Task: Create a sub task Release to Production / Go Live for the task  Create a new online booking system for a conference center in the project AgileRescue , assign it to team member softage.5@softage.net and update the status of the sub task to  On Track  , set the priority of the sub task to Low
Action: Mouse moved to (35, 265)
Screenshot: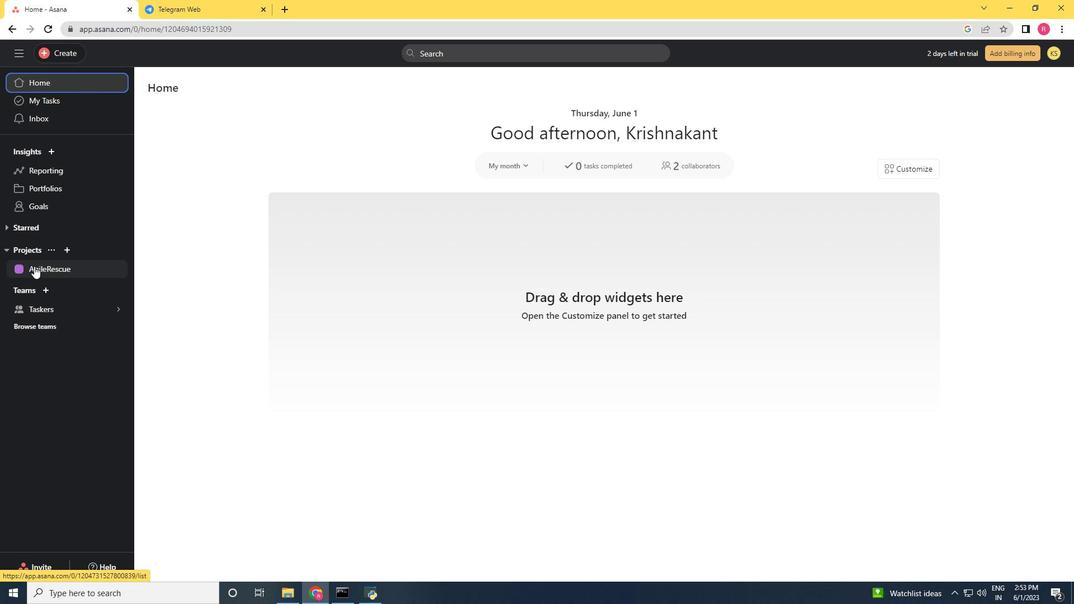 
Action: Mouse pressed left at (35, 265)
Screenshot: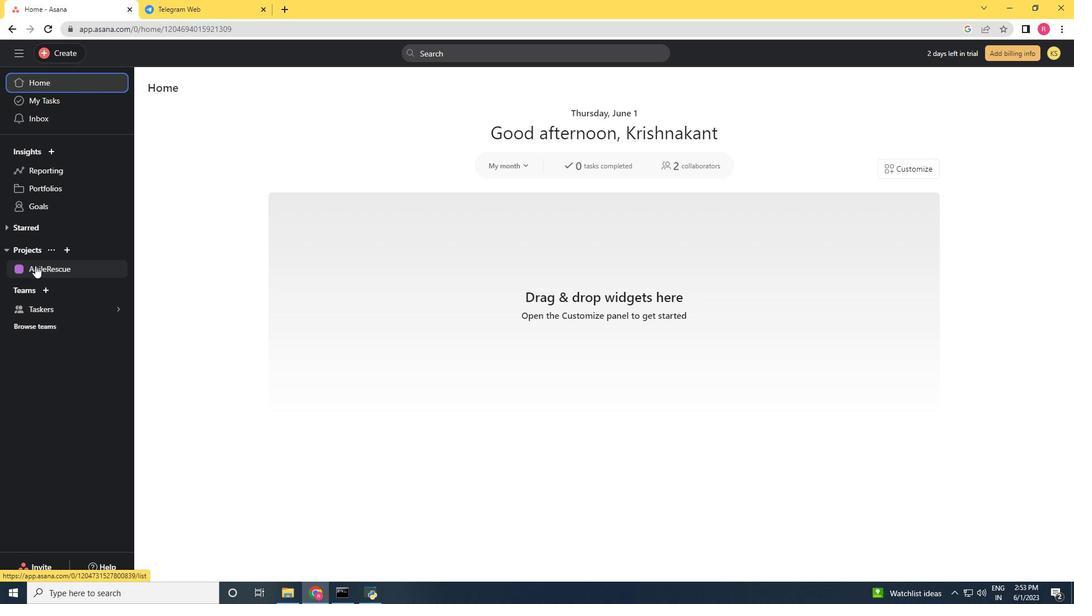 
Action: Mouse moved to (447, 251)
Screenshot: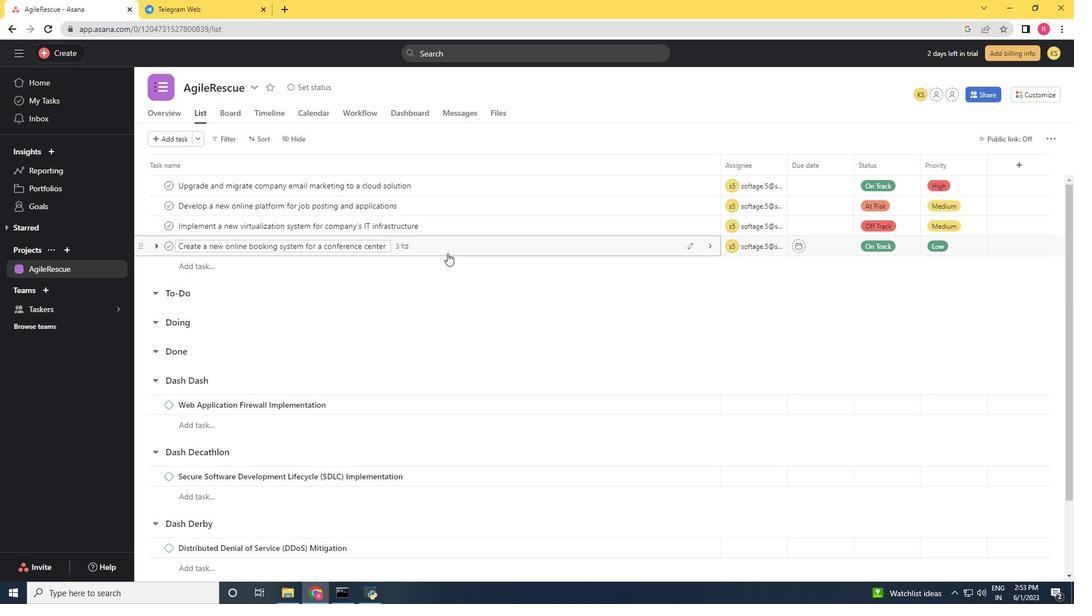 
Action: Mouse pressed left at (447, 251)
Screenshot: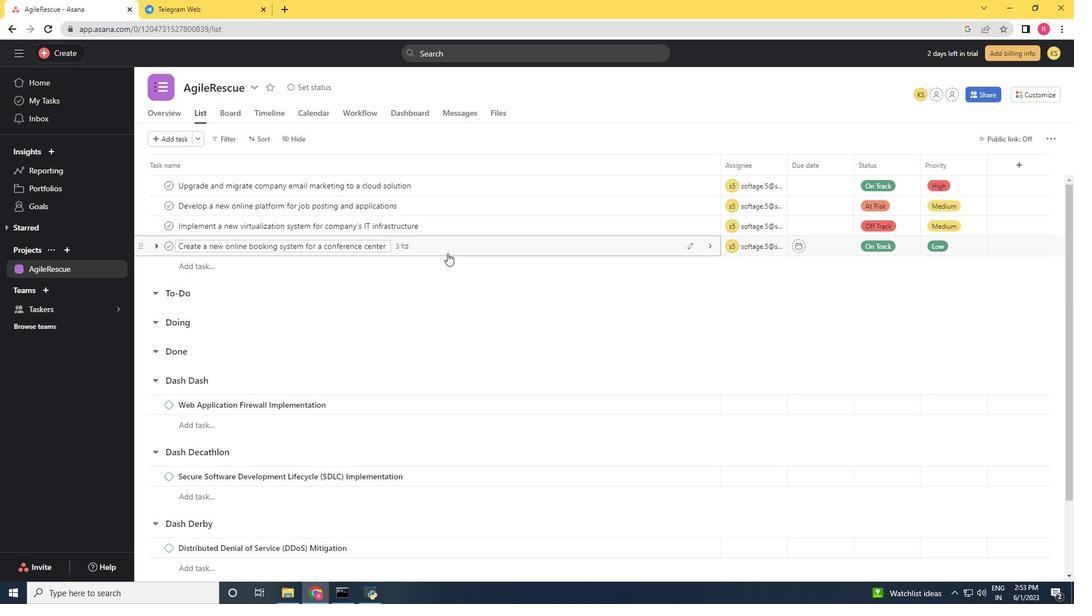 
Action: Mouse moved to (795, 252)
Screenshot: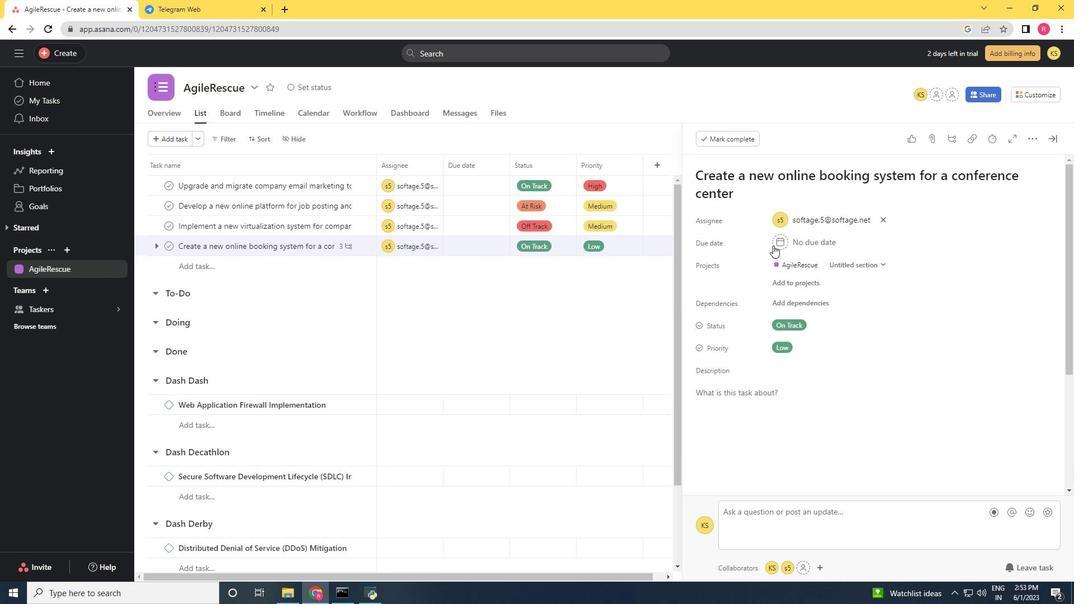 
Action: Mouse scrolled (795, 252) with delta (0, 0)
Screenshot: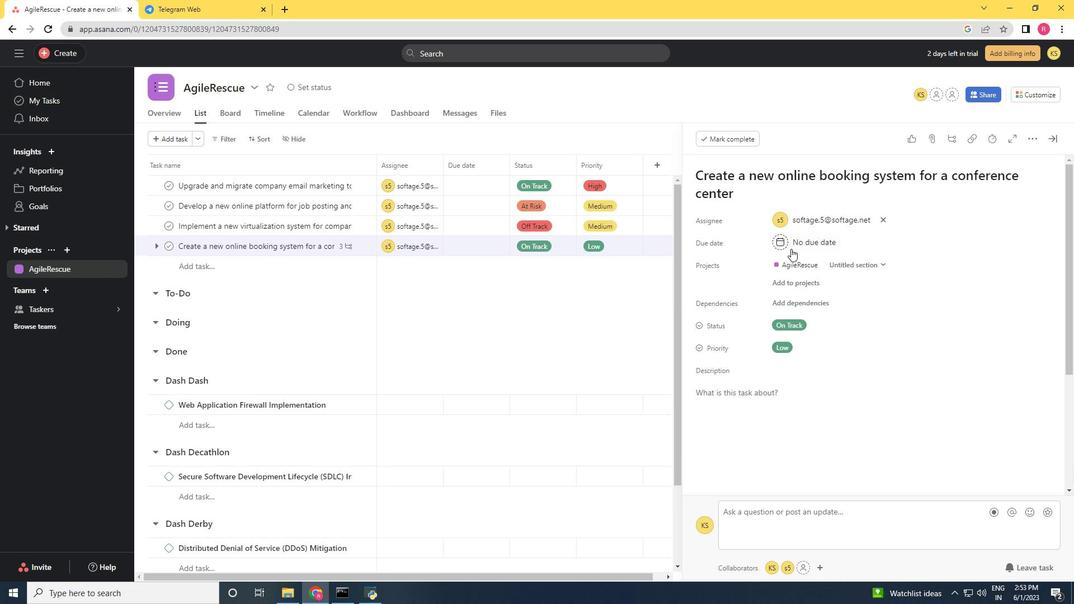 
Action: Mouse moved to (795, 254)
Screenshot: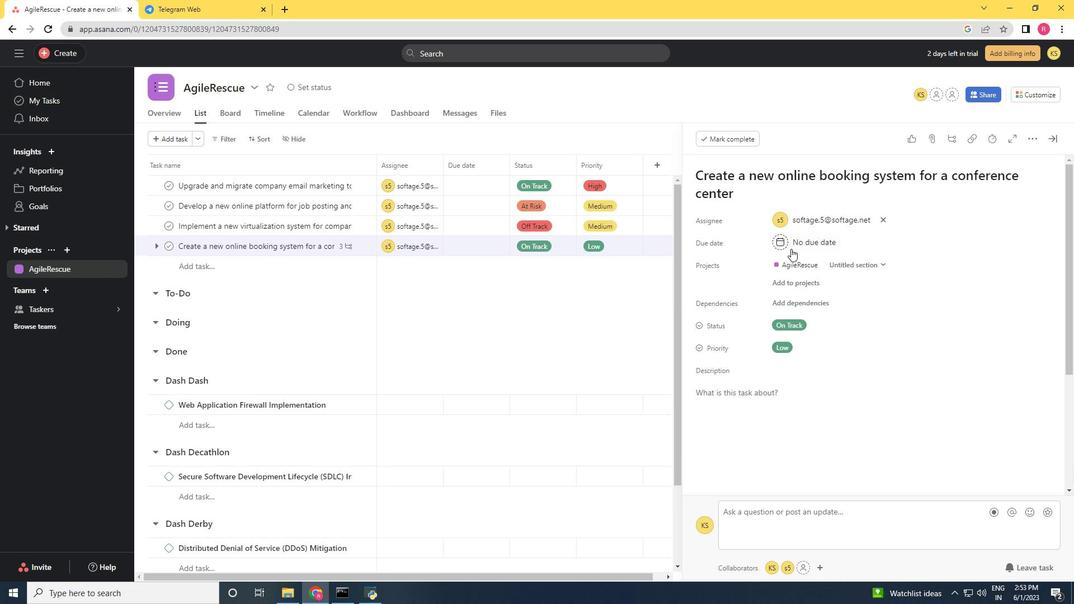 
Action: Mouse scrolled (795, 253) with delta (0, 0)
Screenshot: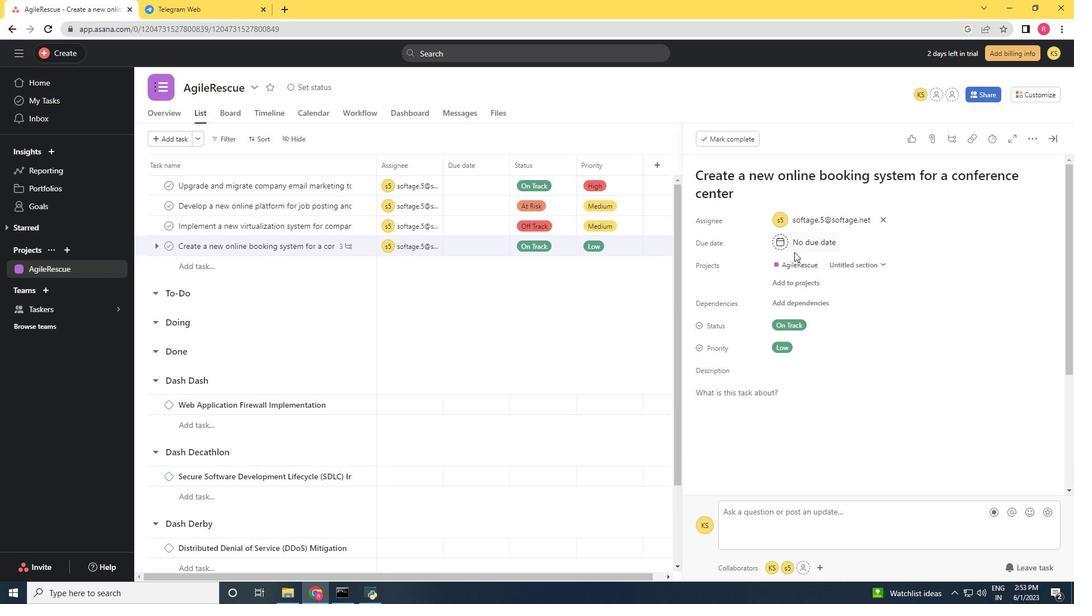 
Action: Mouse scrolled (795, 253) with delta (0, 0)
Screenshot: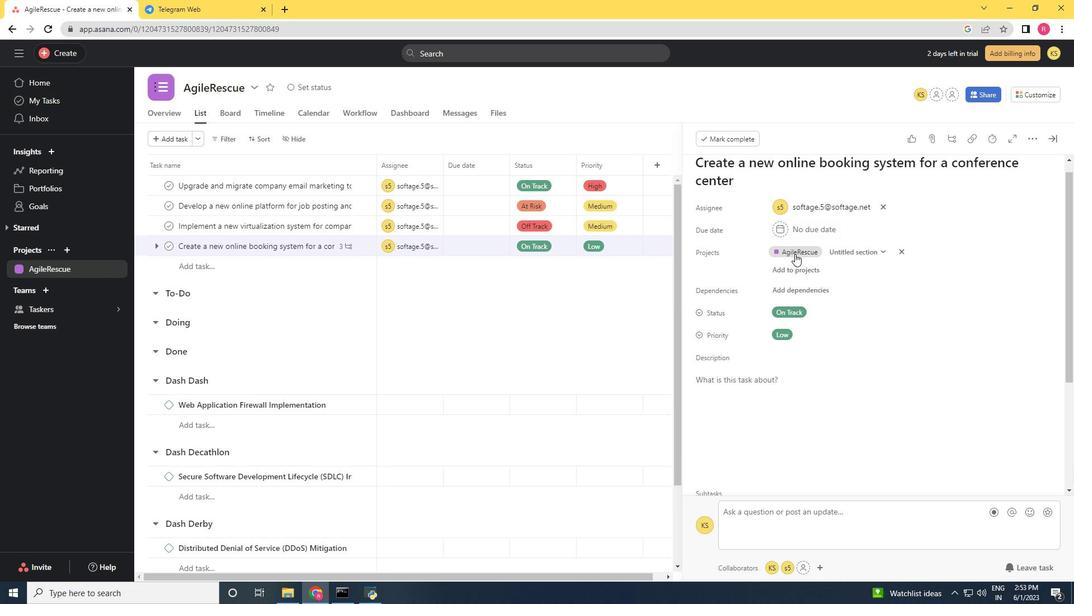 
Action: Mouse moved to (795, 255)
Screenshot: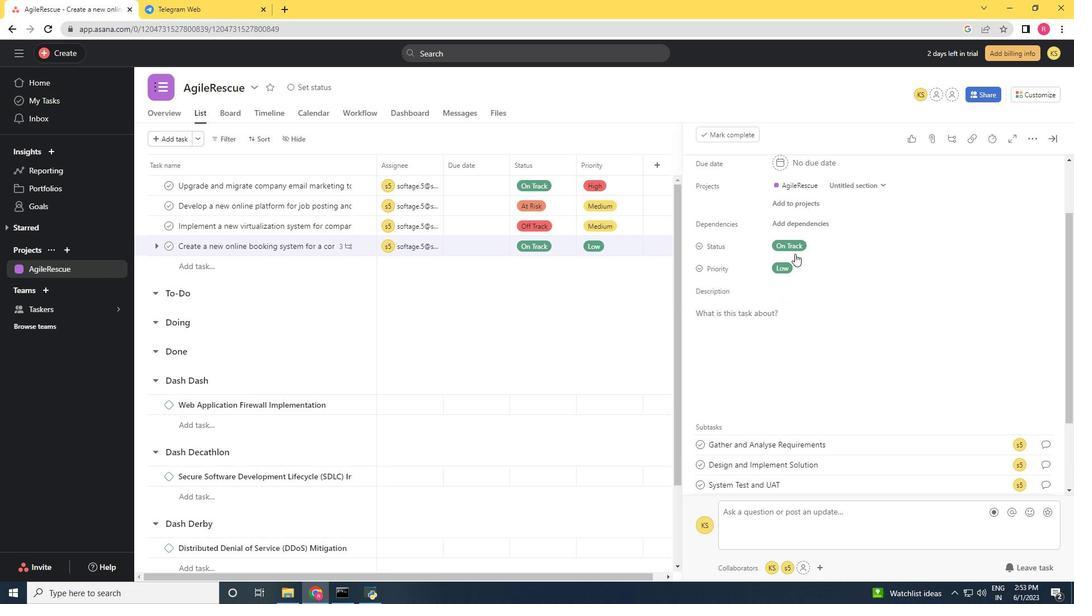 
Action: Mouse scrolled (795, 255) with delta (0, 0)
Screenshot: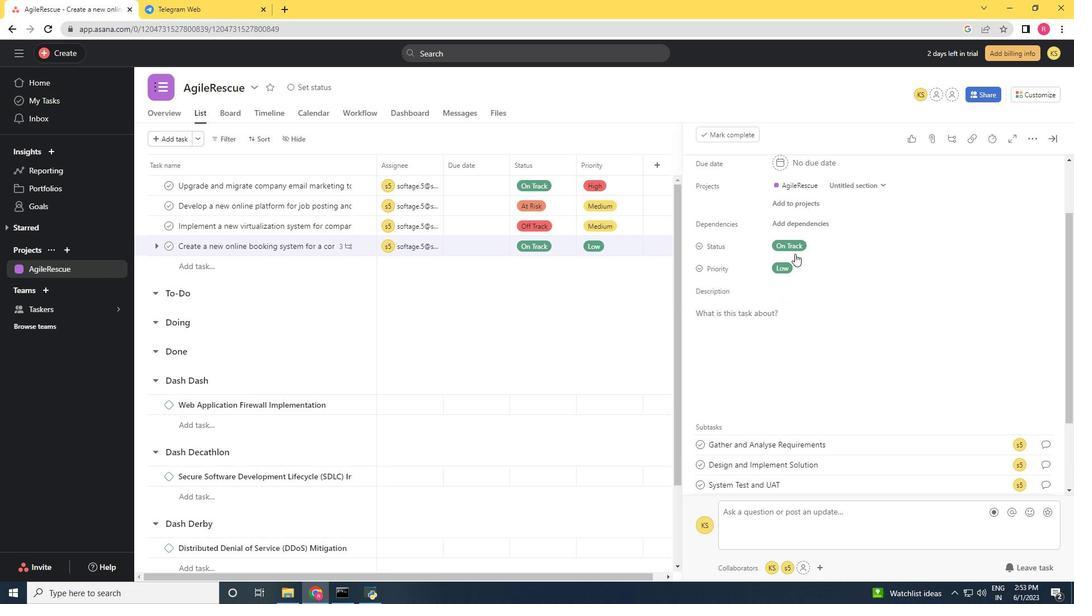
Action: Mouse moved to (795, 260)
Screenshot: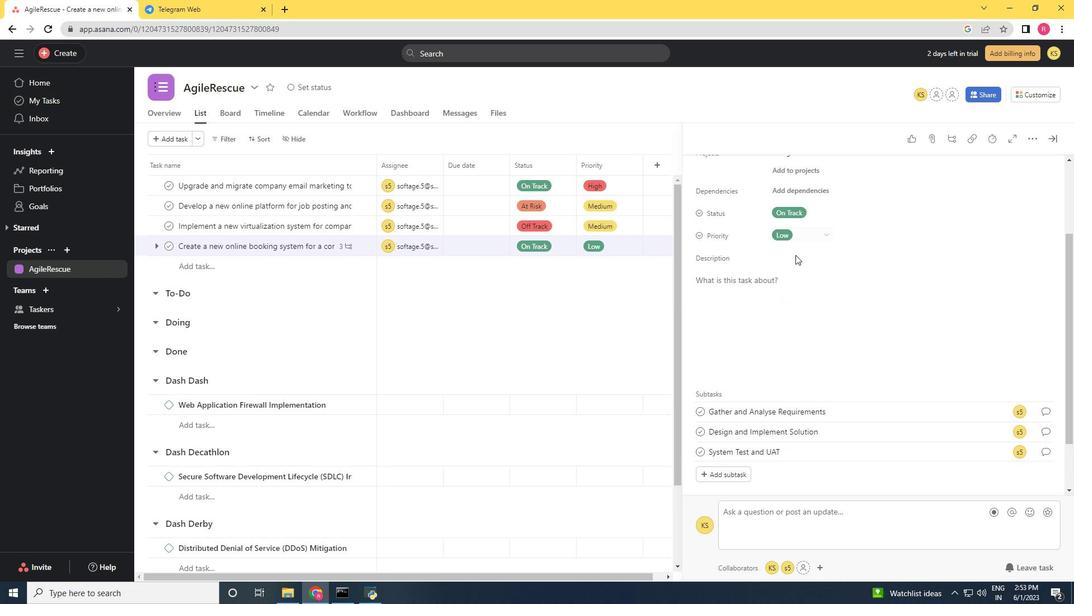 
Action: Mouse scrolled (795, 259) with delta (0, 0)
Screenshot: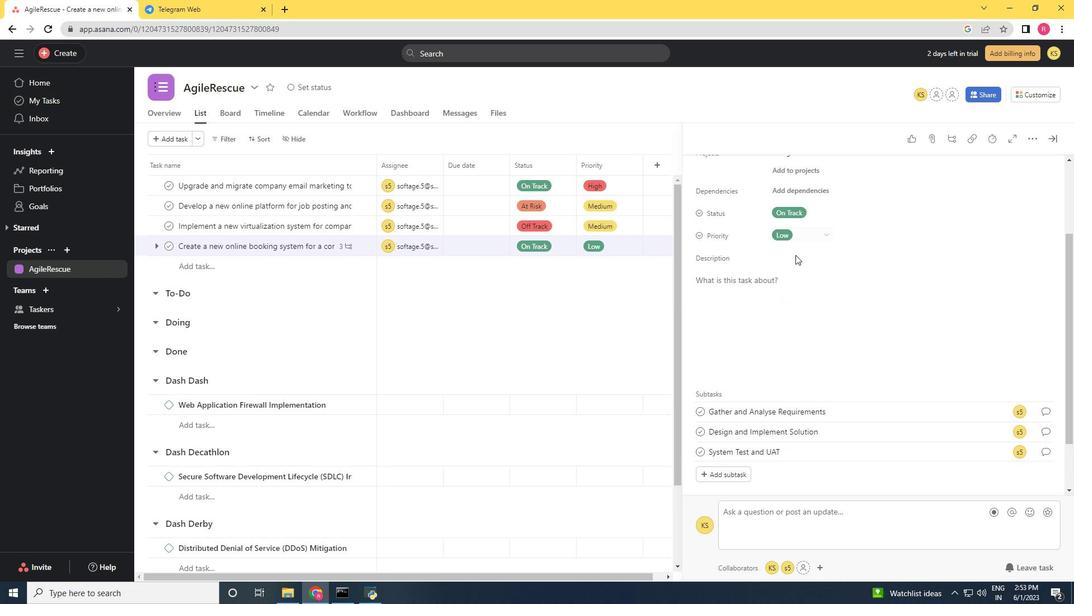 
Action: Mouse moved to (722, 412)
Screenshot: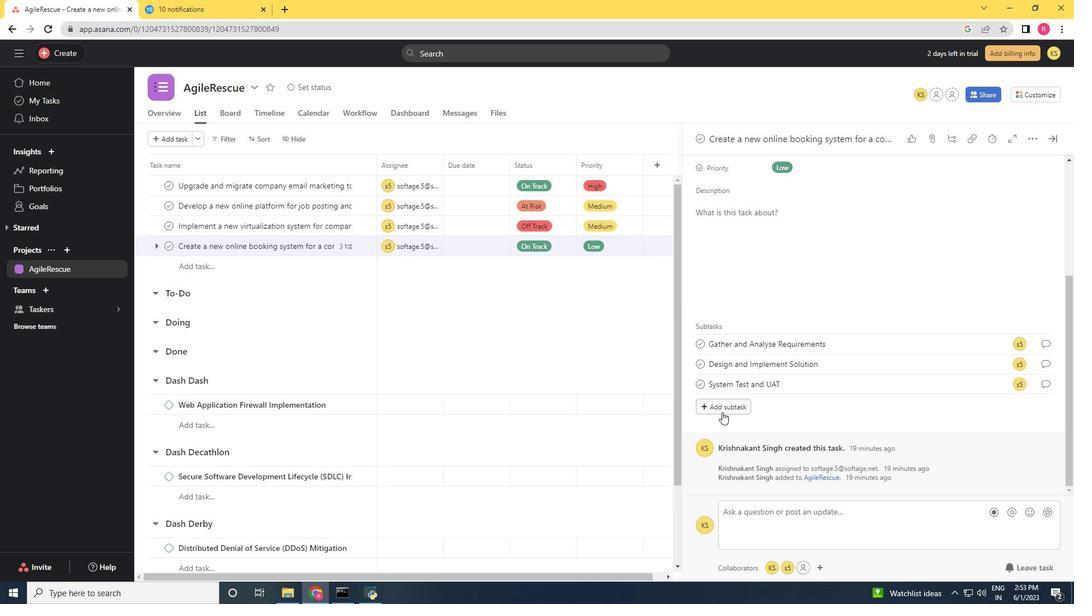 
Action: Mouse pressed left at (722, 412)
Screenshot: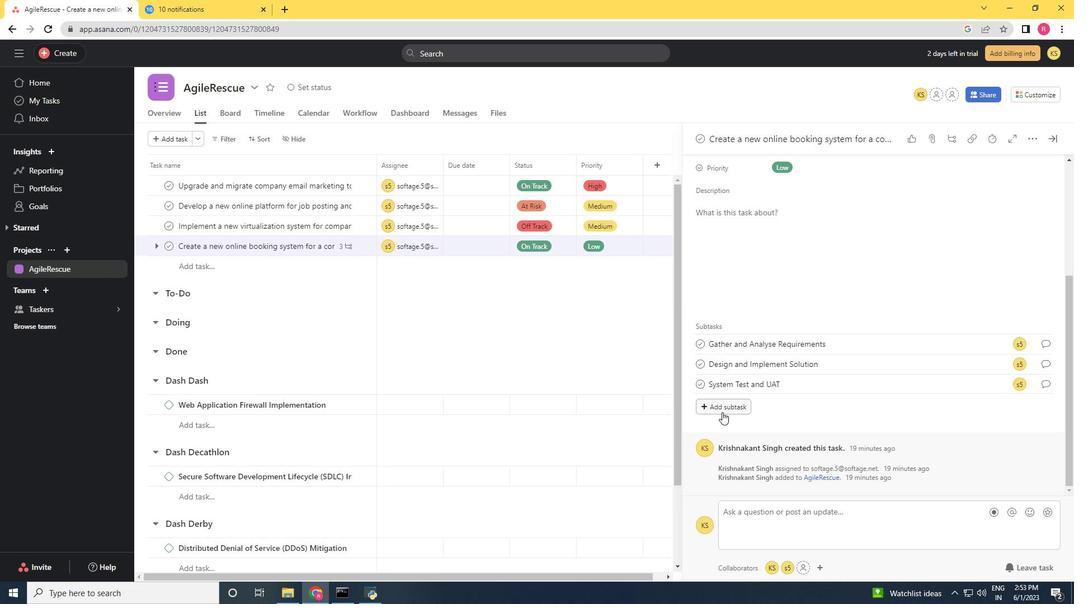 
Action: Mouse moved to (402, 294)
Screenshot: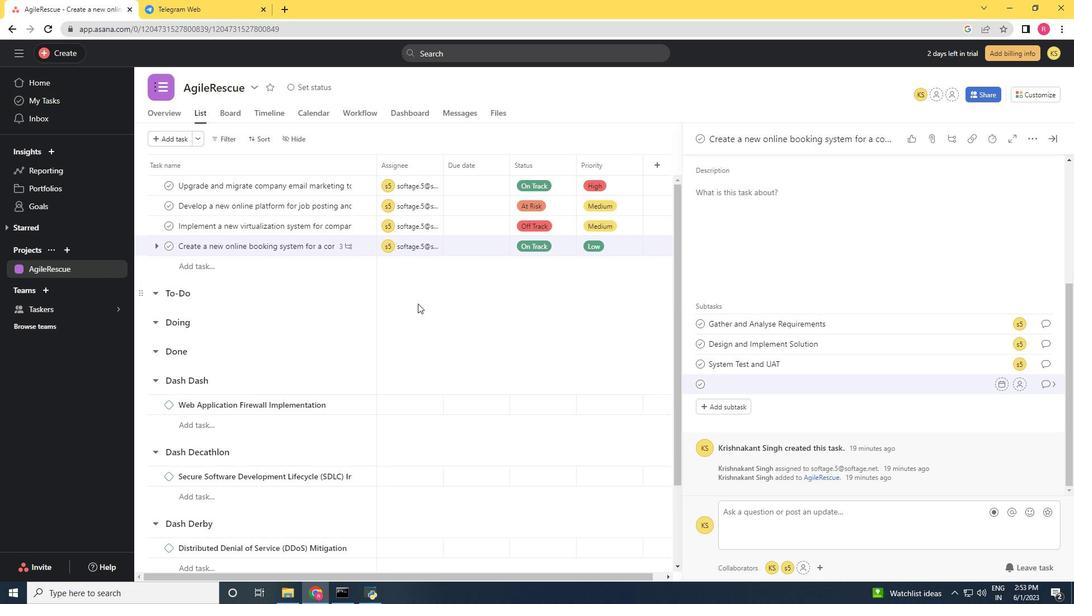 
Action: Key pressed <Key.shift>Release<Key.space>to<Key.space><Key.shift>Production<Key.space>/<Key.space><Key.shift>Go<Key.space><Key.shift><Key.shift><Key.shift><Key.shift><Key.shift><Key.shift><Key.shift>Live
Screenshot: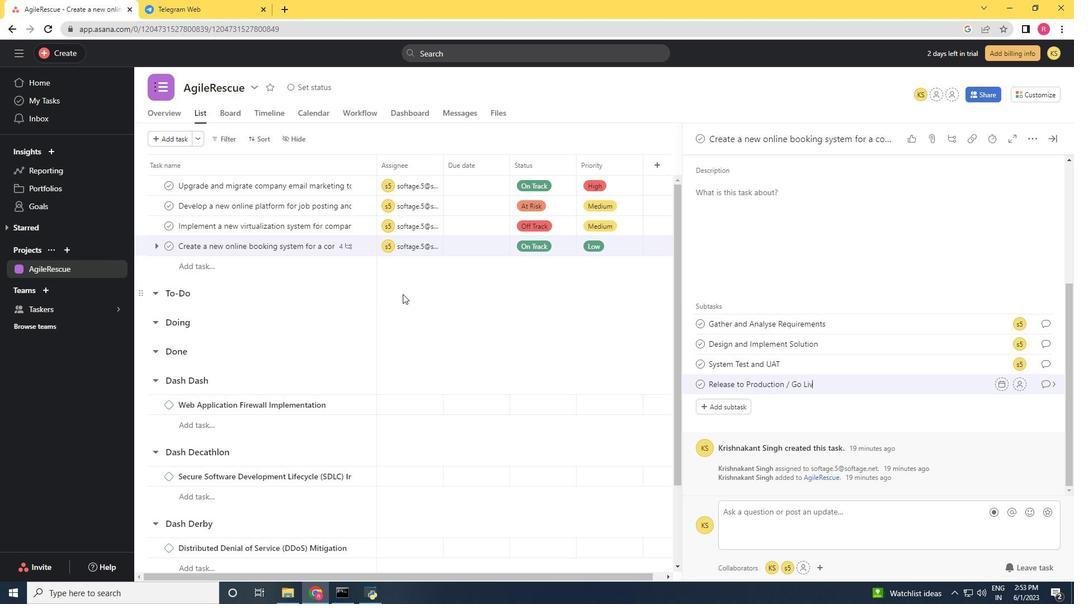 
Action: Mouse moved to (1023, 384)
Screenshot: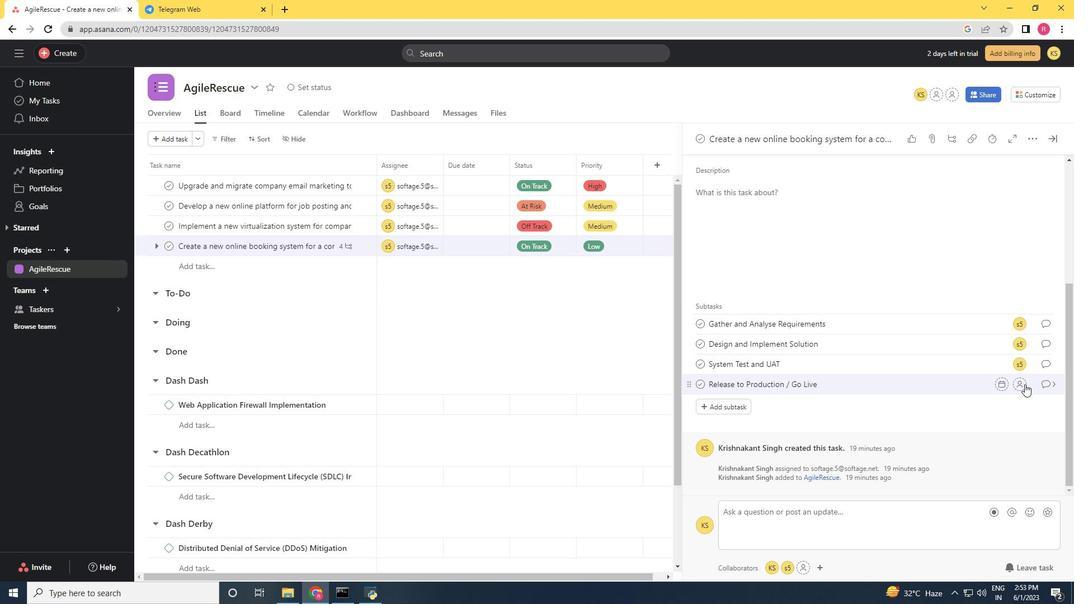 
Action: Mouse pressed left at (1023, 384)
Screenshot: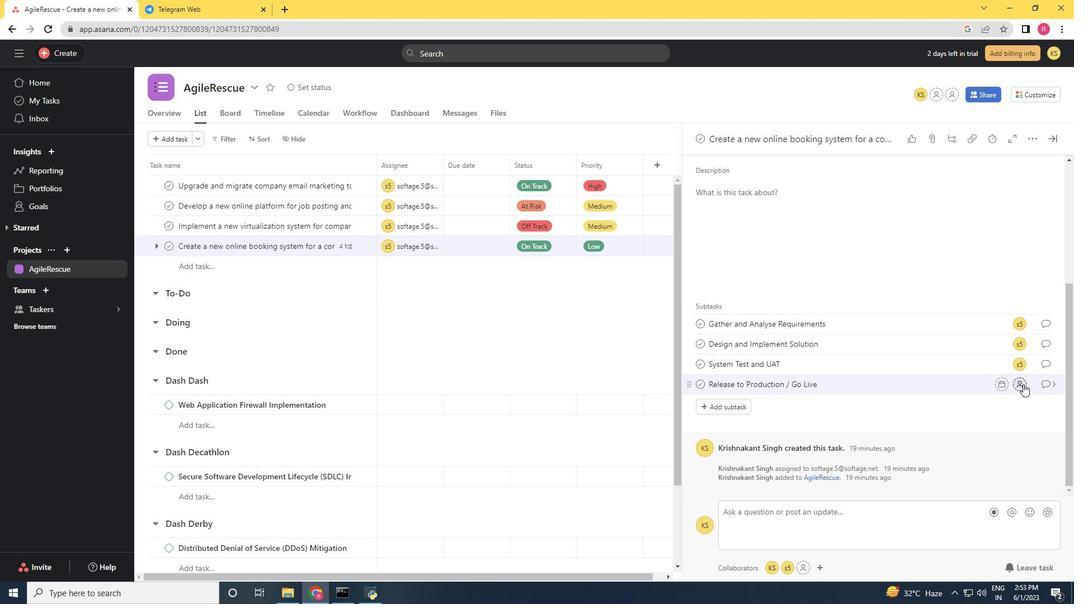 
Action: Mouse moved to (928, 342)
Screenshot: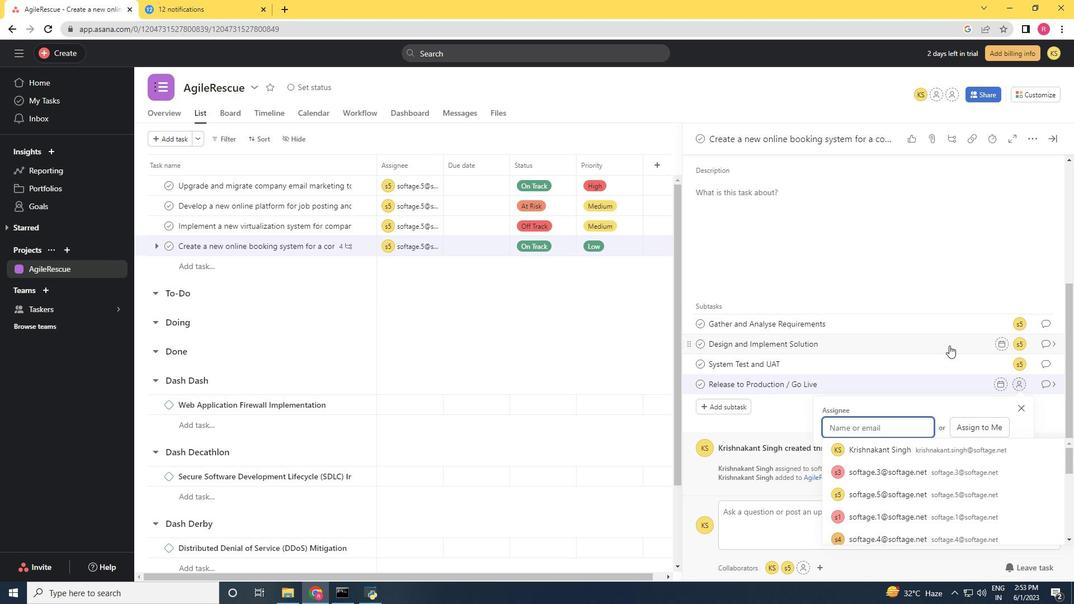 
Action: Key pressed softage.5<Key.shift>@1<Key.backspace>softage.net
Screenshot: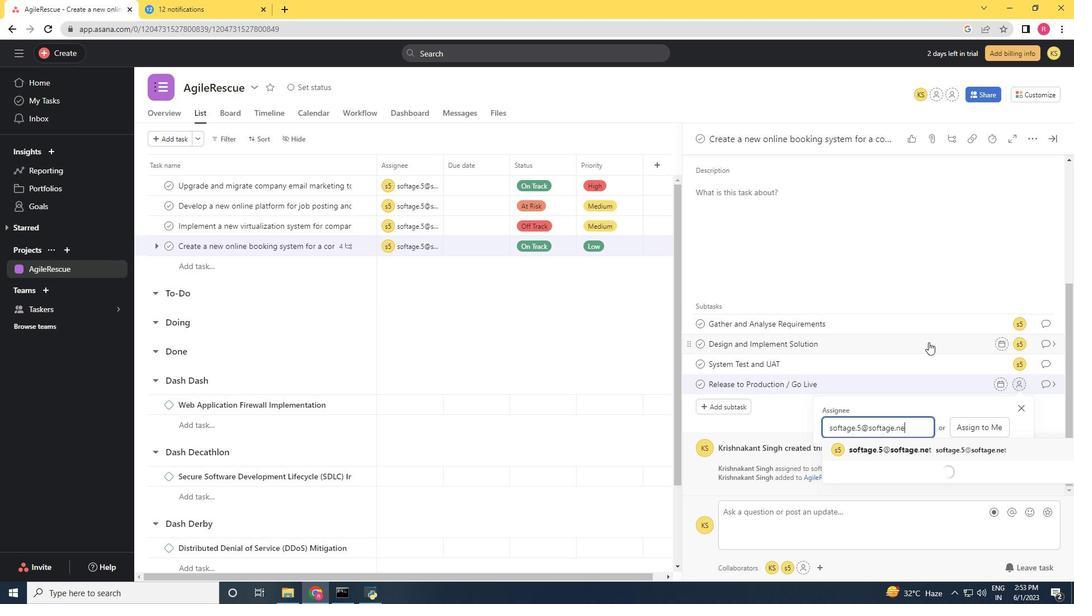 
Action: Mouse moved to (923, 447)
Screenshot: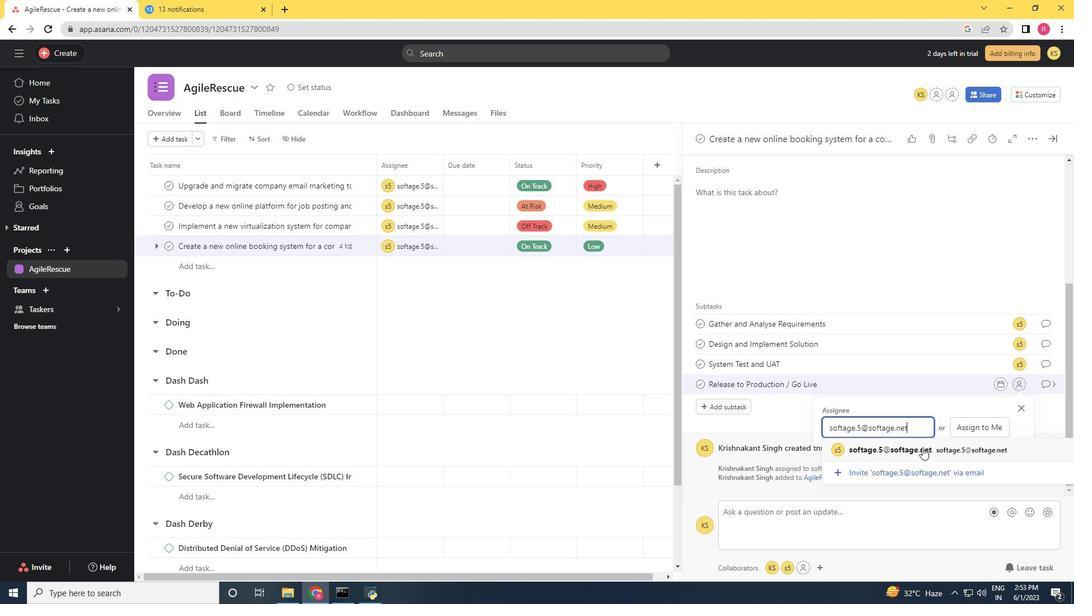 
Action: Mouse pressed left at (923, 447)
Screenshot: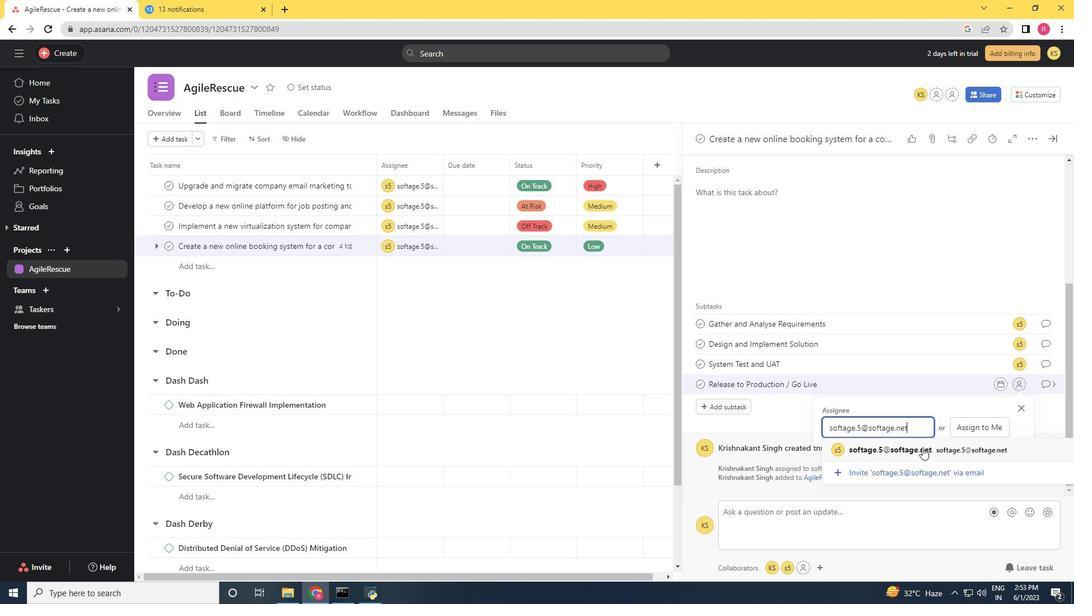 
Action: Mouse moved to (1049, 387)
Screenshot: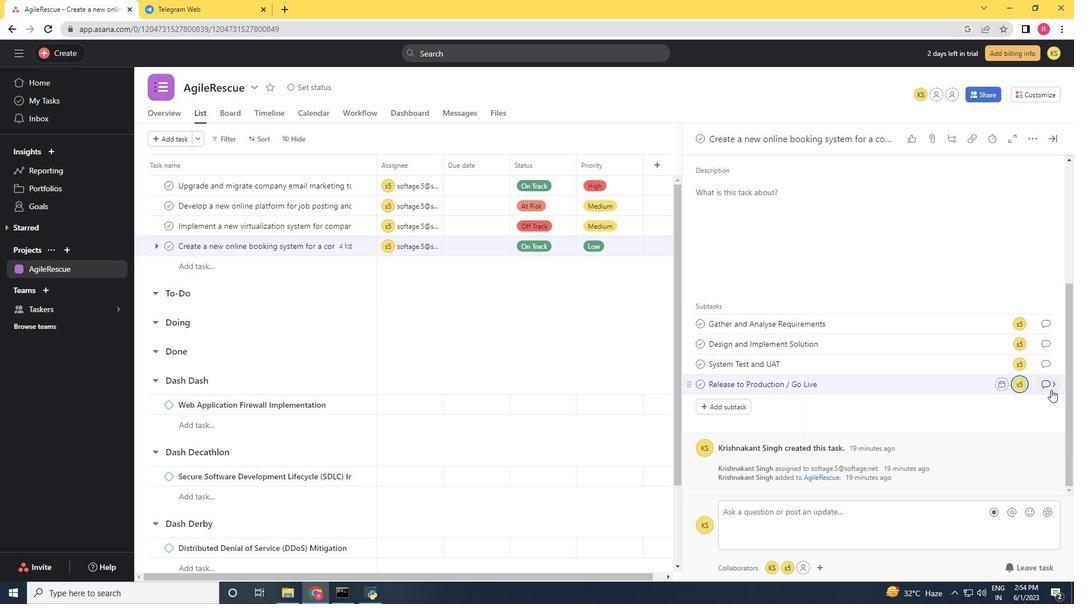 
Action: Mouse pressed left at (1049, 387)
Screenshot: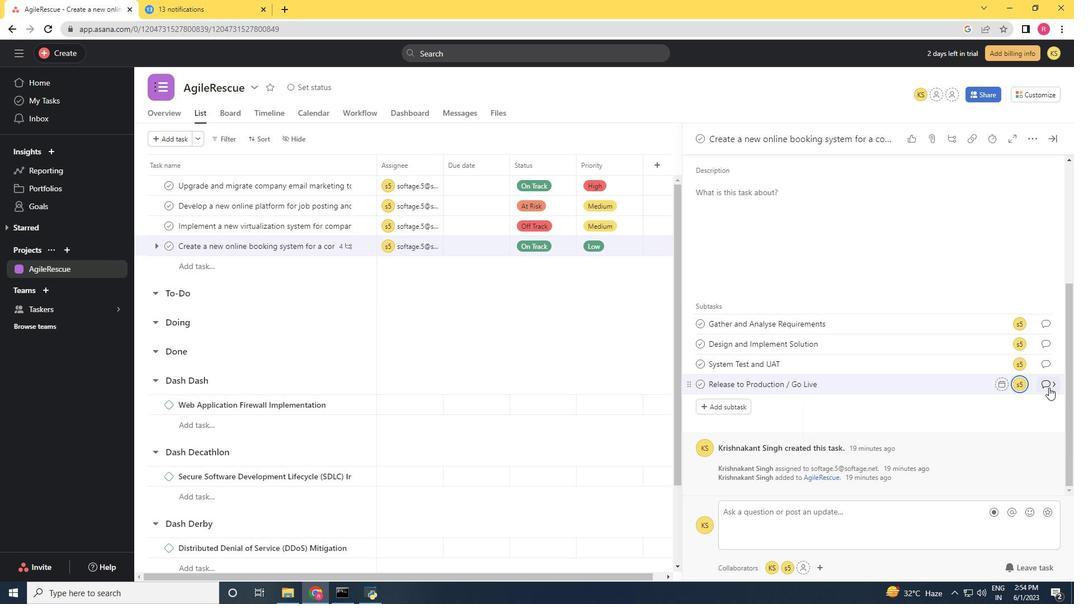 
Action: Mouse moved to (740, 299)
Screenshot: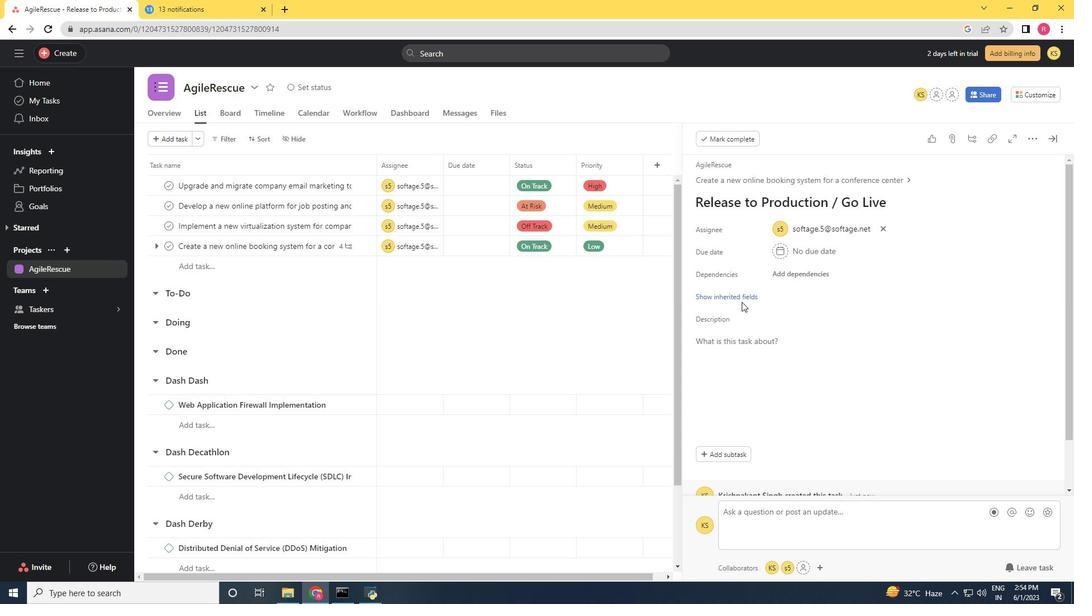 
Action: Mouse pressed left at (740, 299)
Screenshot: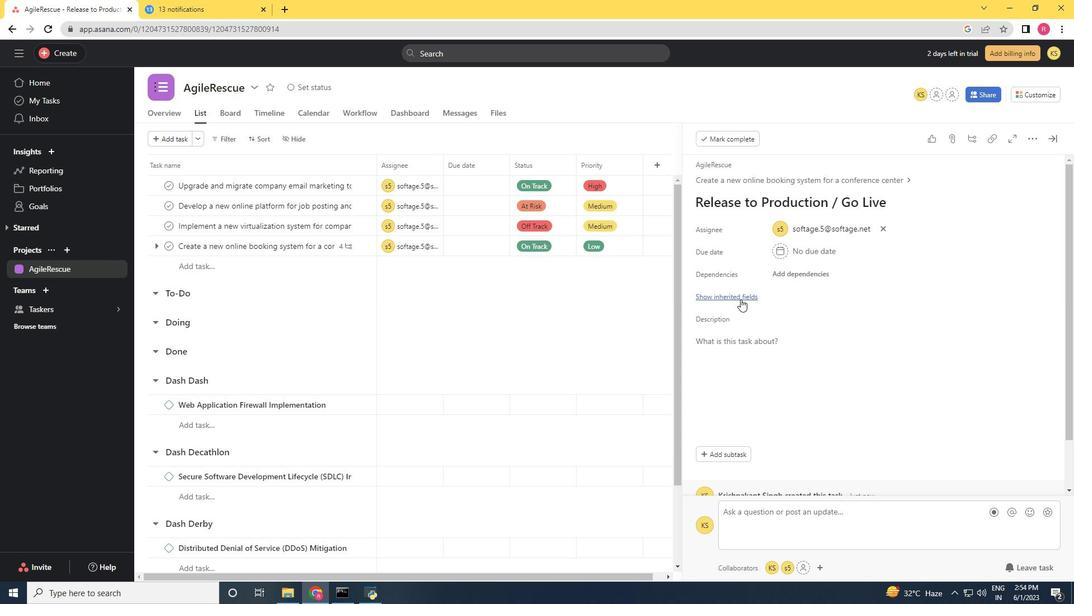 
Action: Mouse moved to (790, 316)
Screenshot: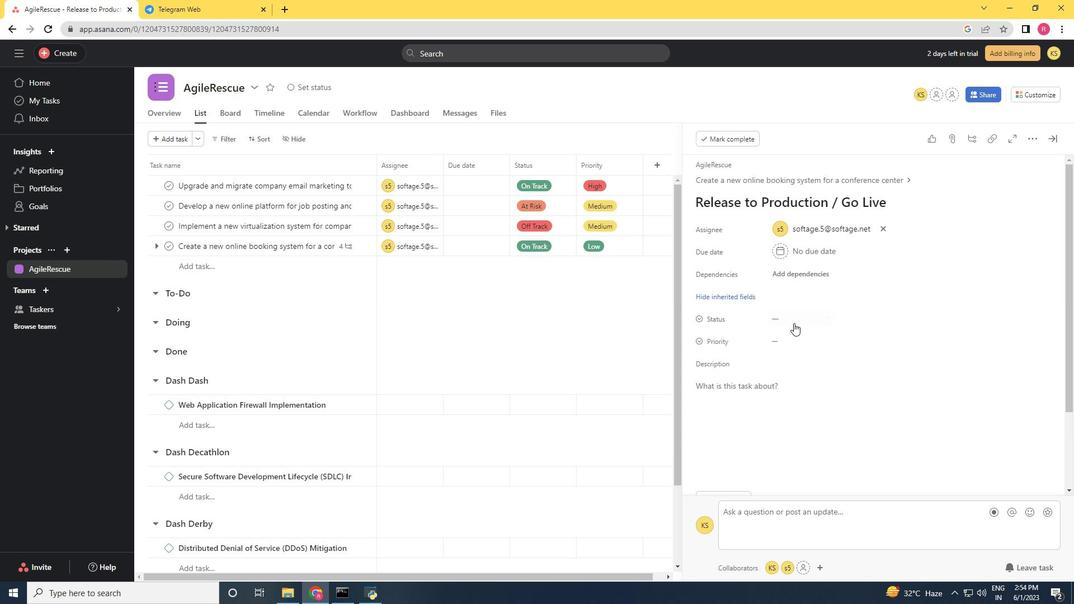 
Action: Mouse pressed left at (790, 316)
Screenshot: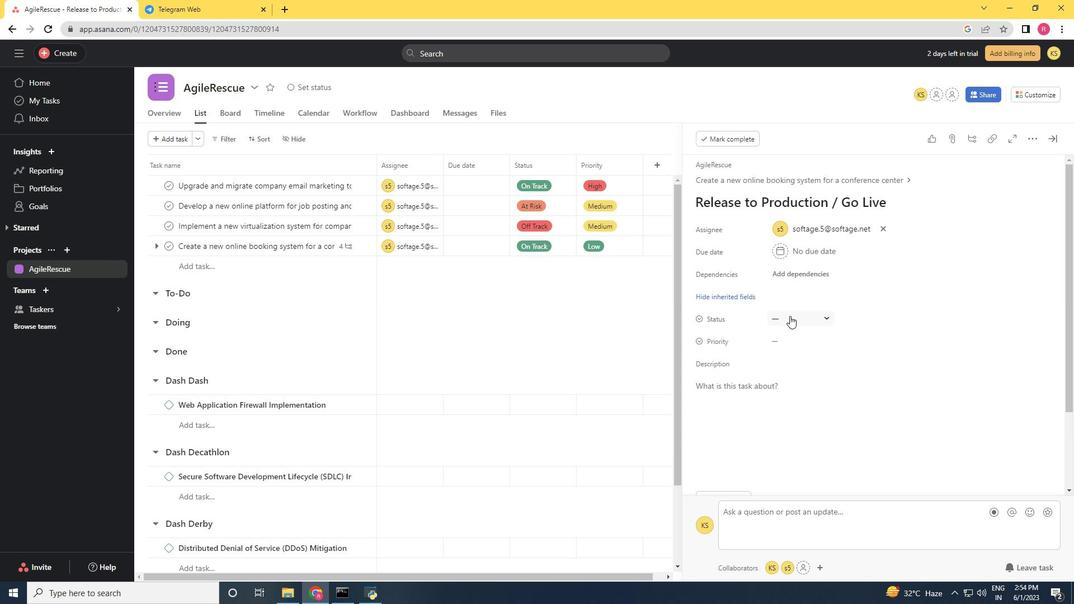 
Action: Mouse moved to (793, 353)
Screenshot: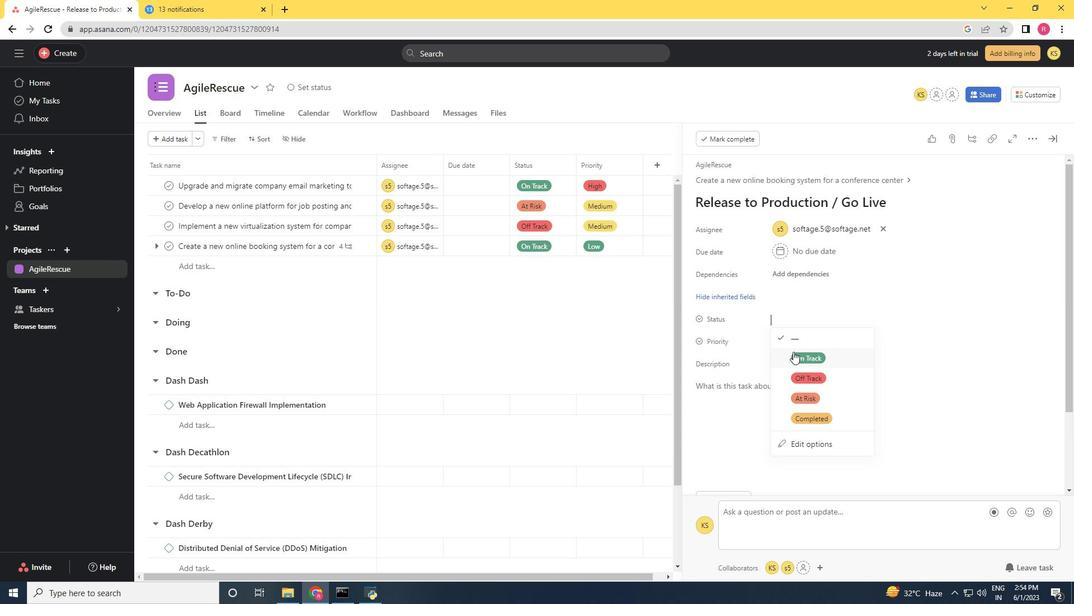 
Action: Mouse pressed left at (793, 353)
Screenshot: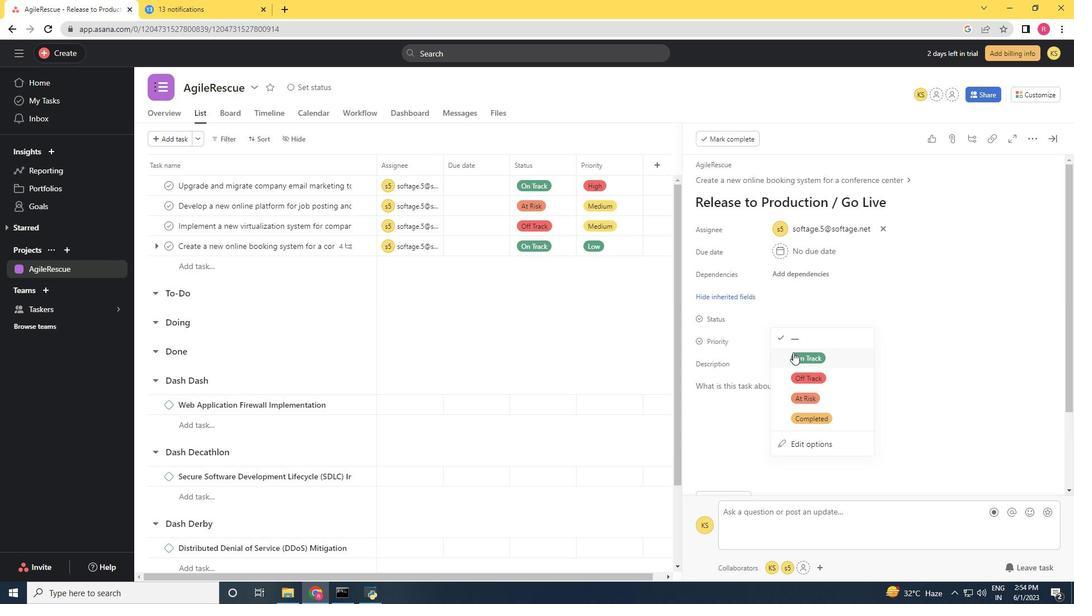 
Action: Mouse moved to (794, 345)
Screenshot: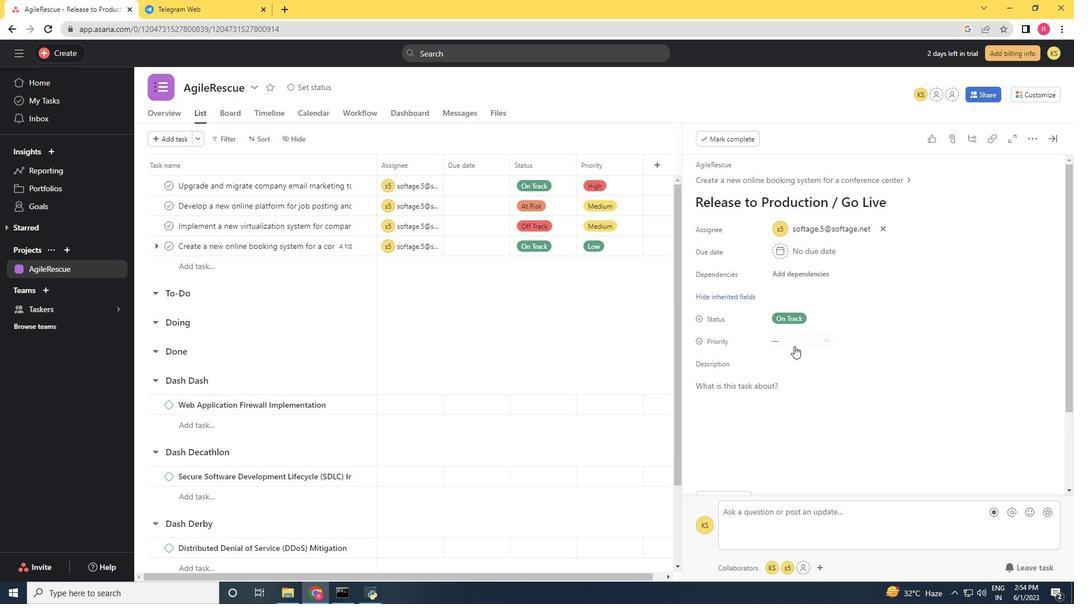 
Action: Mouse pressed left at (794, 345)
Screenshot: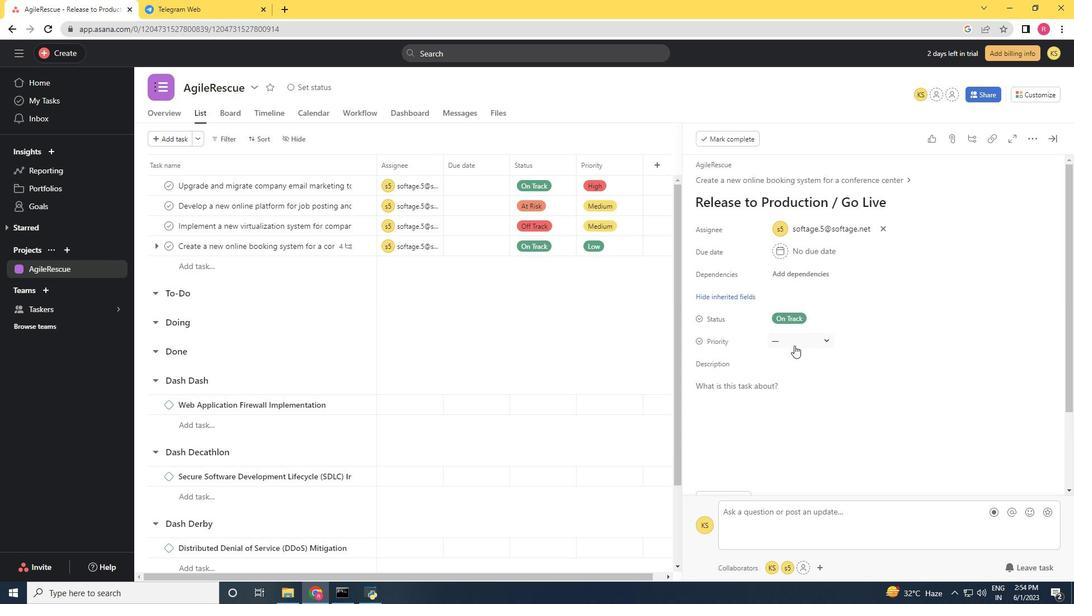 
Action: Mouse moved to (819, 415)
Screenshot: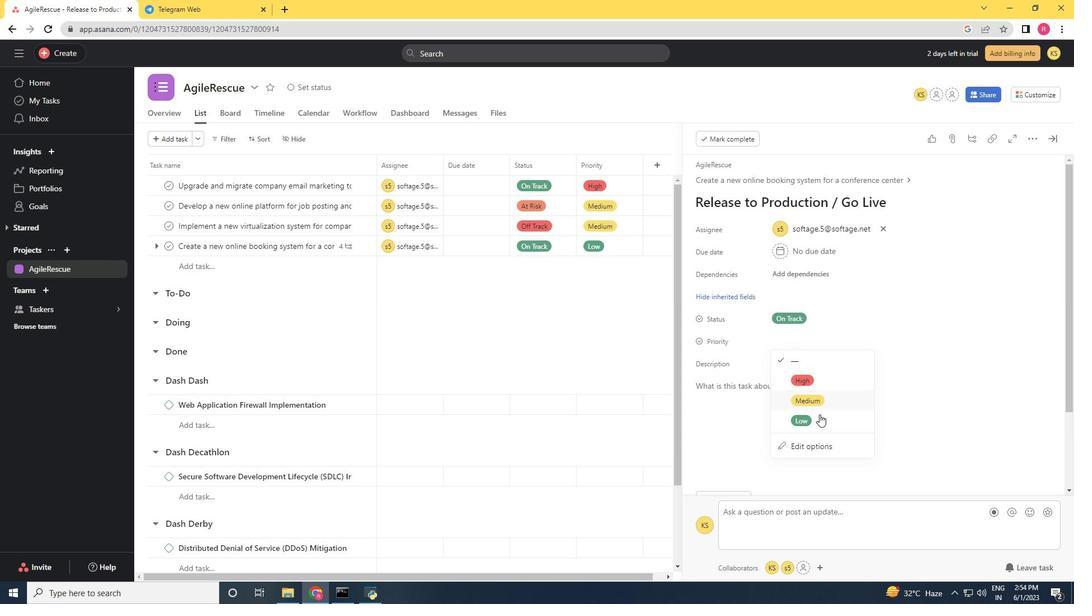 
Action: Mouse pressed left at (819, 415)
Screenshot: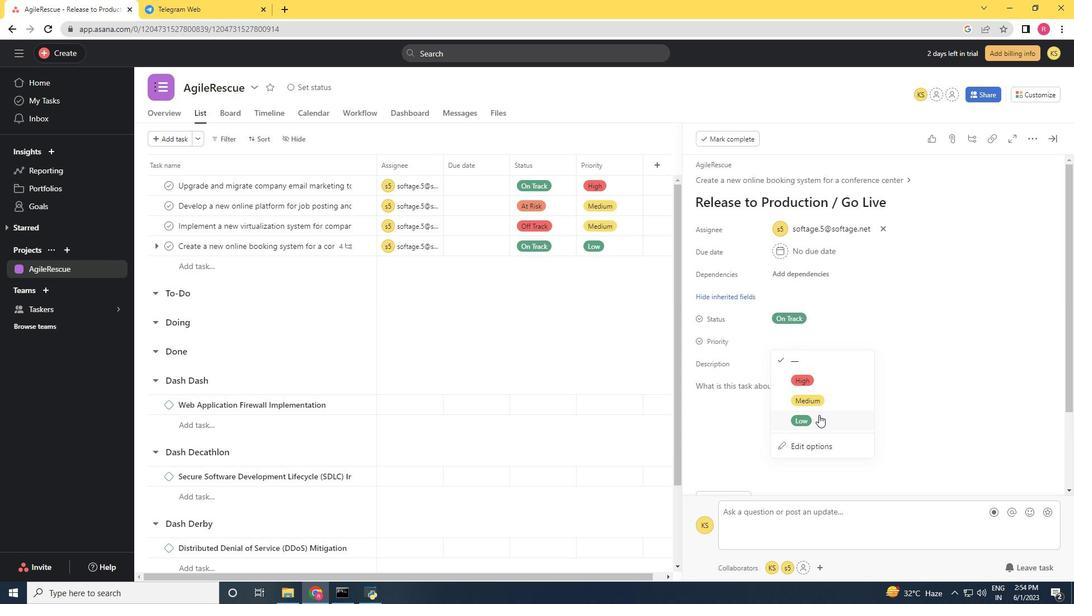 
Action: Mouse moved to (616, 399)
Screenshot: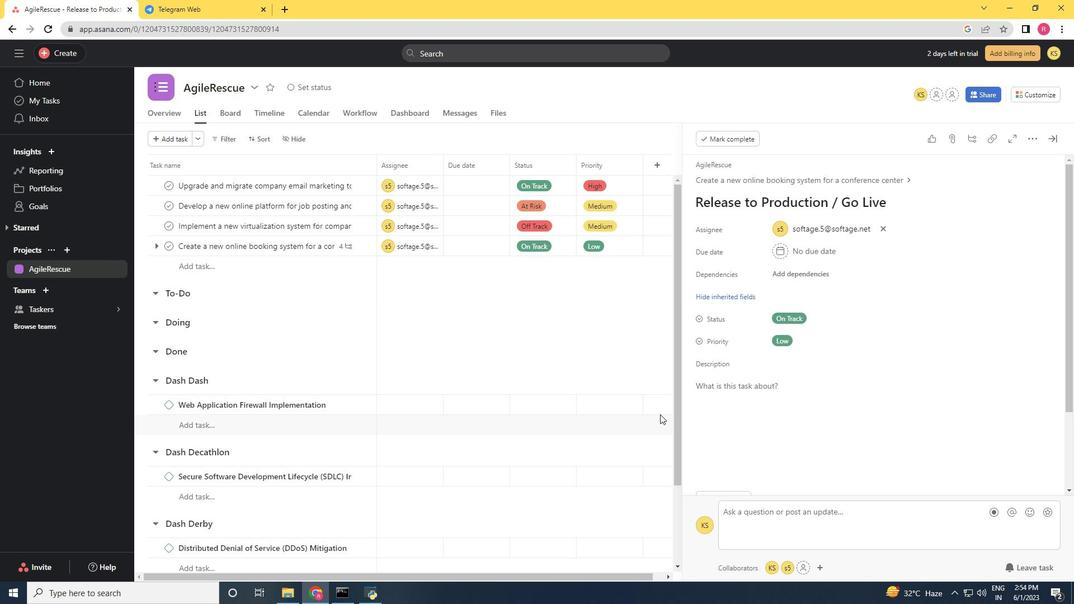
